 Task: Use Google Earth to find the Appalachian Trail and measure distances and areas around it.
Action: Mouse moved to (12, 91)
Screenshot: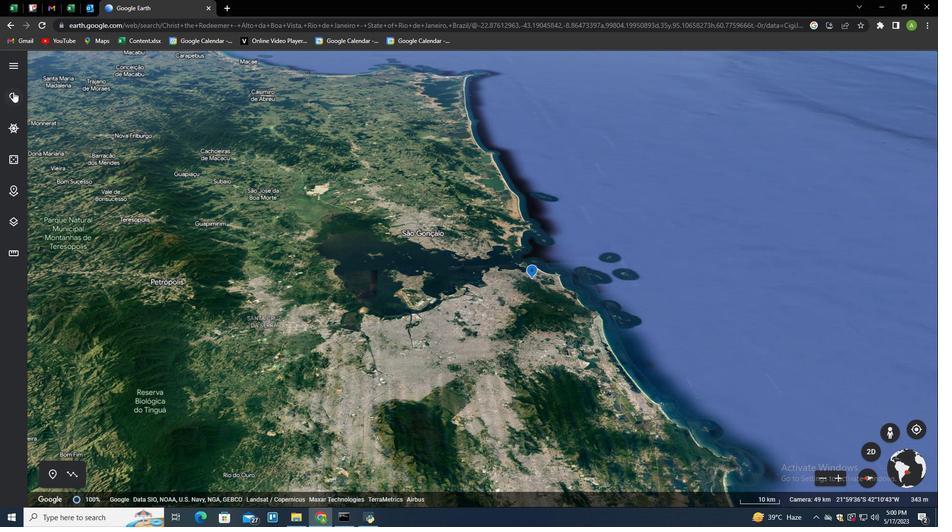 
Action: Mouse pressed left at (12, 91)
Screenshot: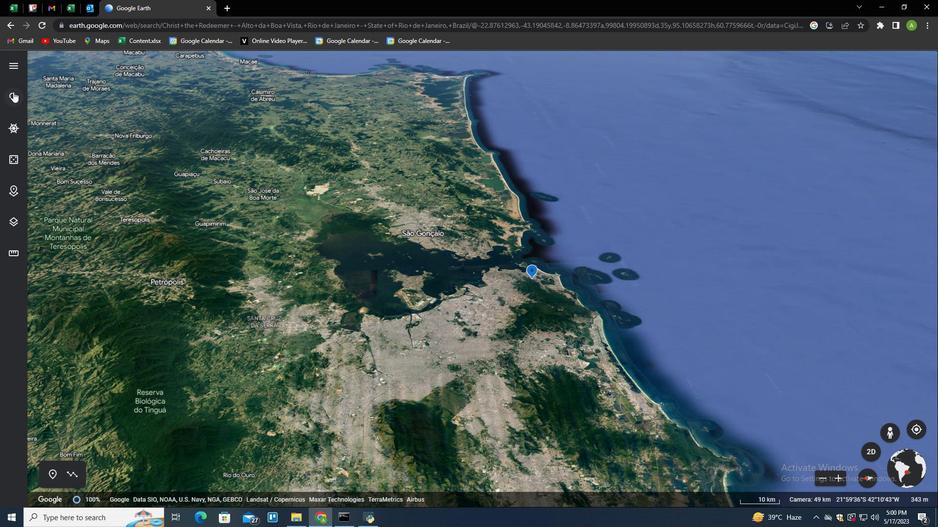 
Action: Mouse moved to (182, 66)
Screenshot: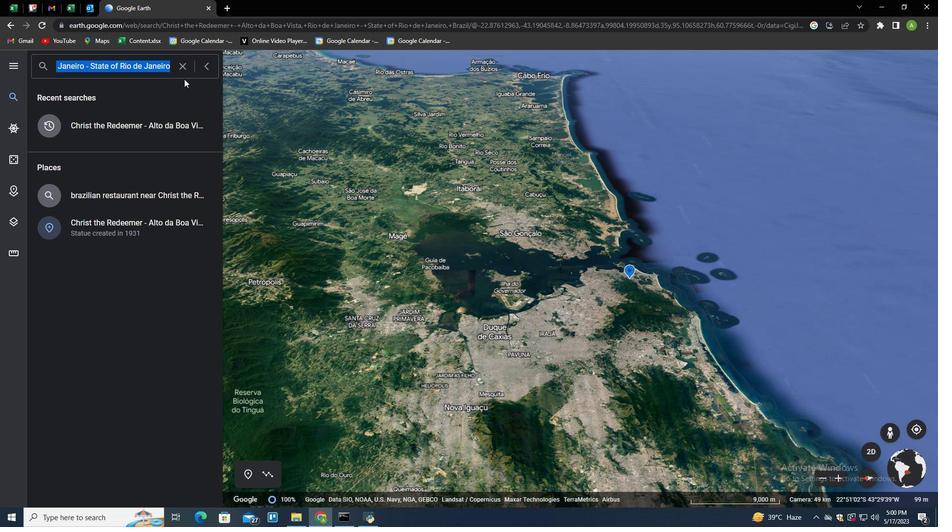 
Action: Mouse pressed left at (182, 66)
Screenshot: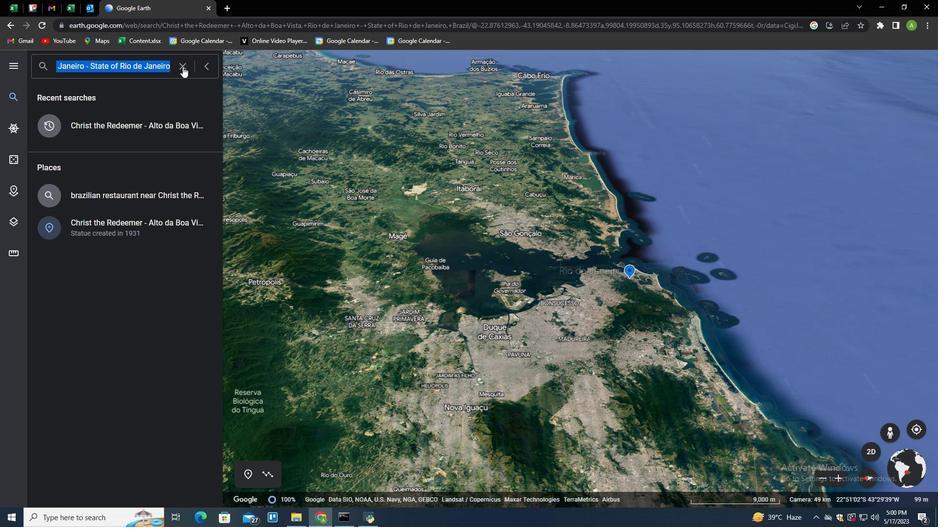
Action: Mouse moved to (162, 68)
Screenshot: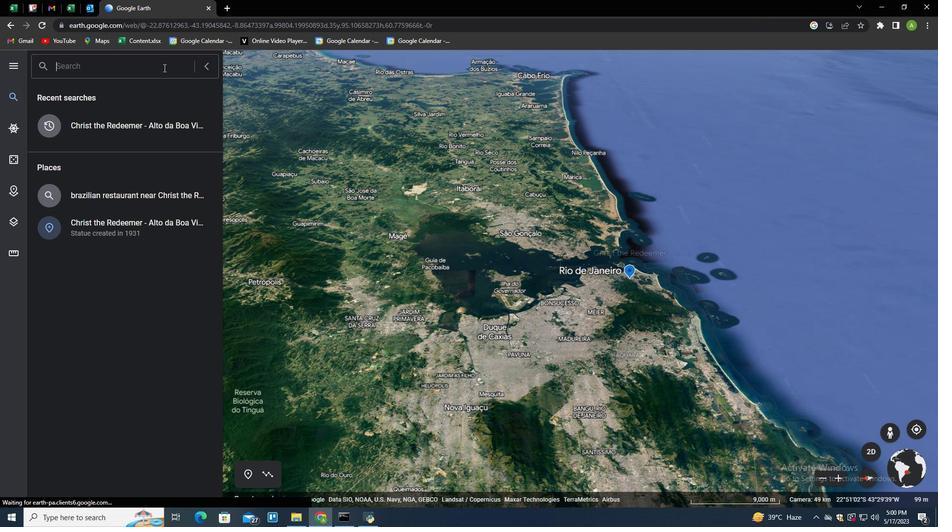 
Action: Mouse pressed left at (162, 68)
Screenshot: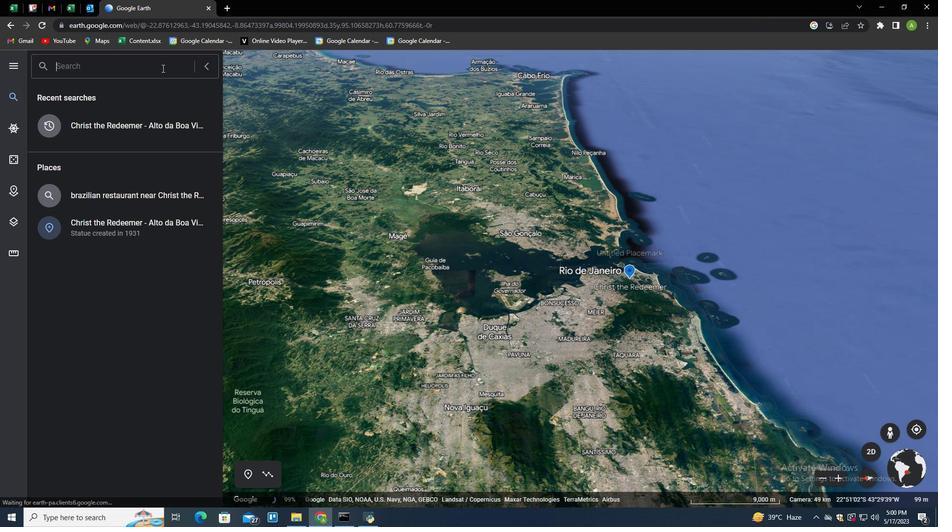 
Action: Key pressed <Key.shift>Appalachian<Key.space><Key.shift>Trail<Key.enter>
Screenshot: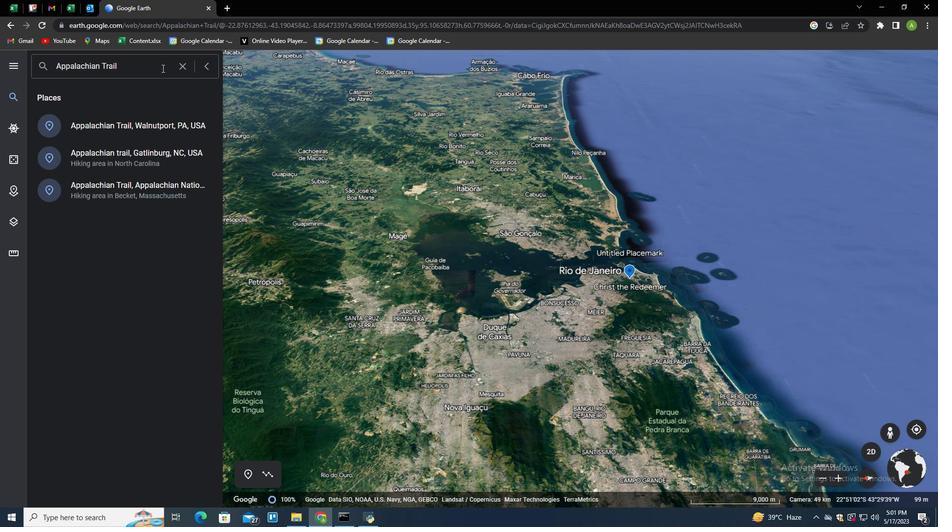 
Action: Mouse moved to (130, 159)
Screenshot: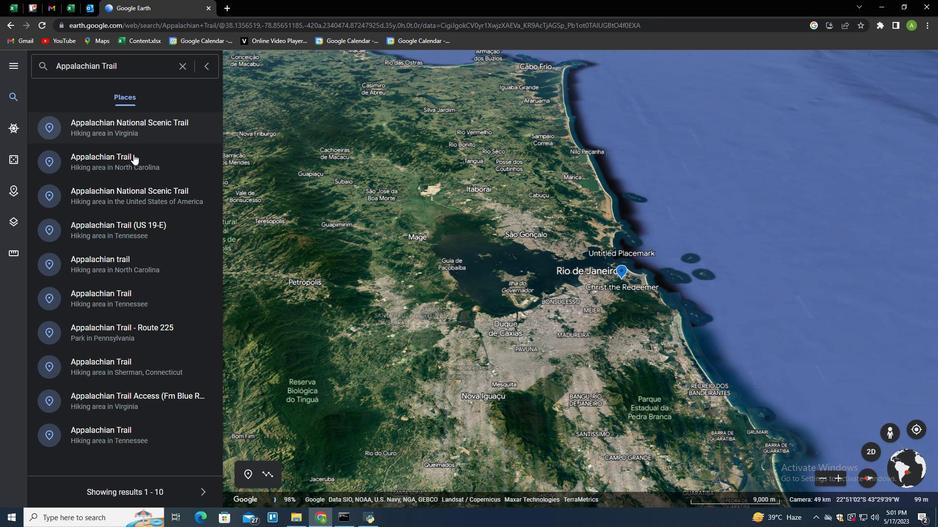 
Action: Mouse pressed left at (130, 159)
Screenshot: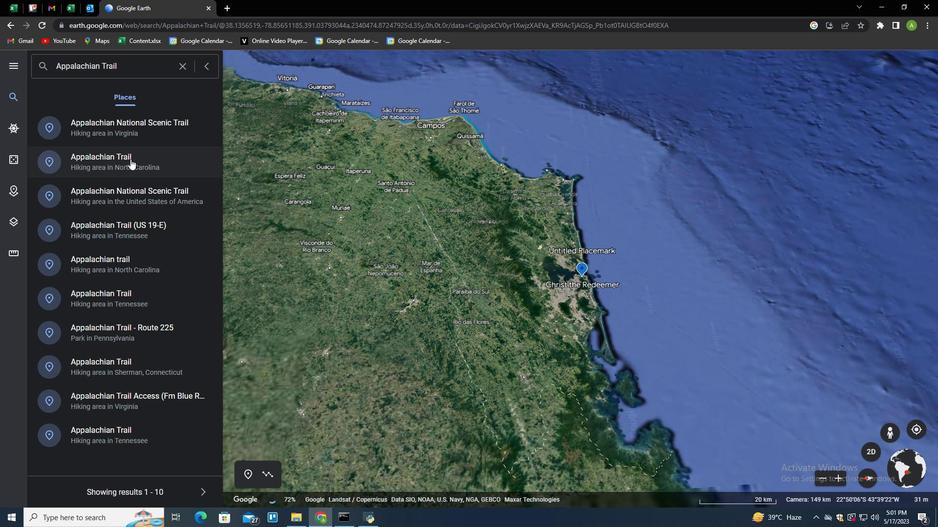 
Action: Mouse moved to (13, 252)
Screenshot: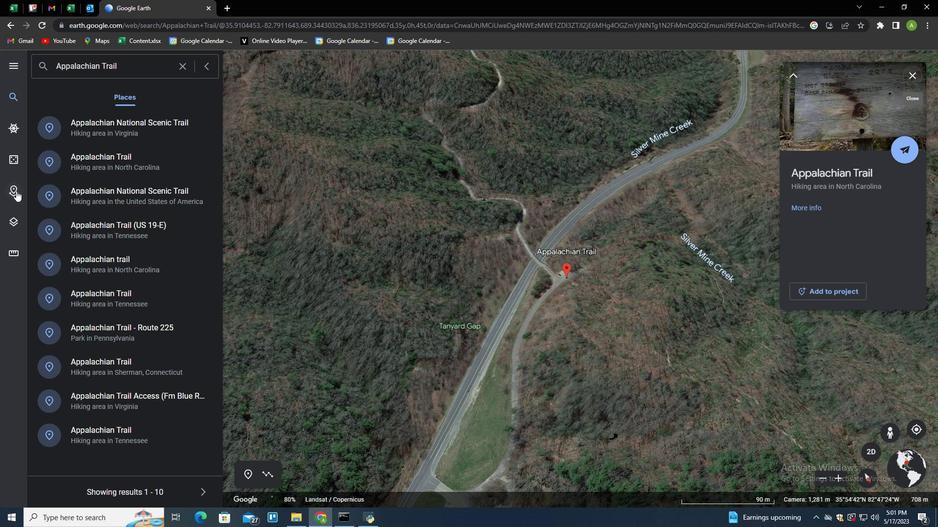 
Action: Mouse pressed left at (13, 252)
Screenshot: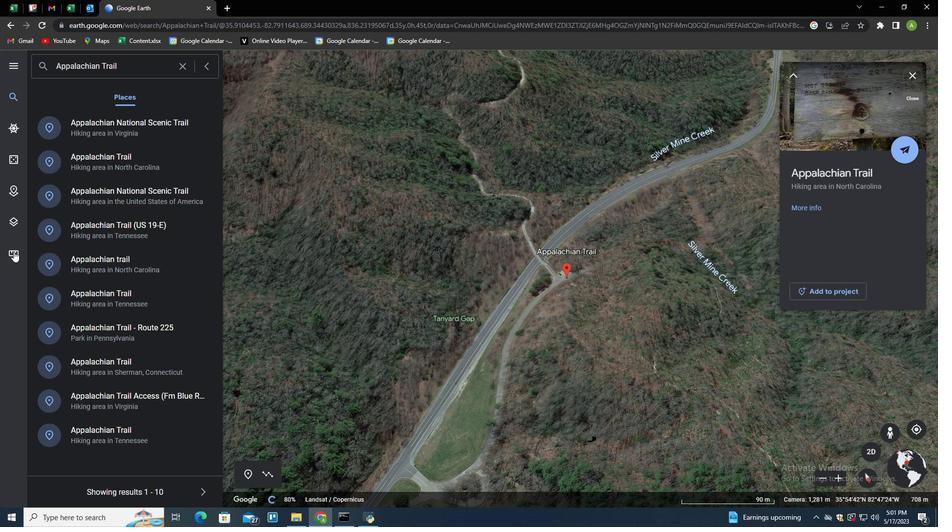 
Action: Mouse moved to (586, 298)
Screenshot: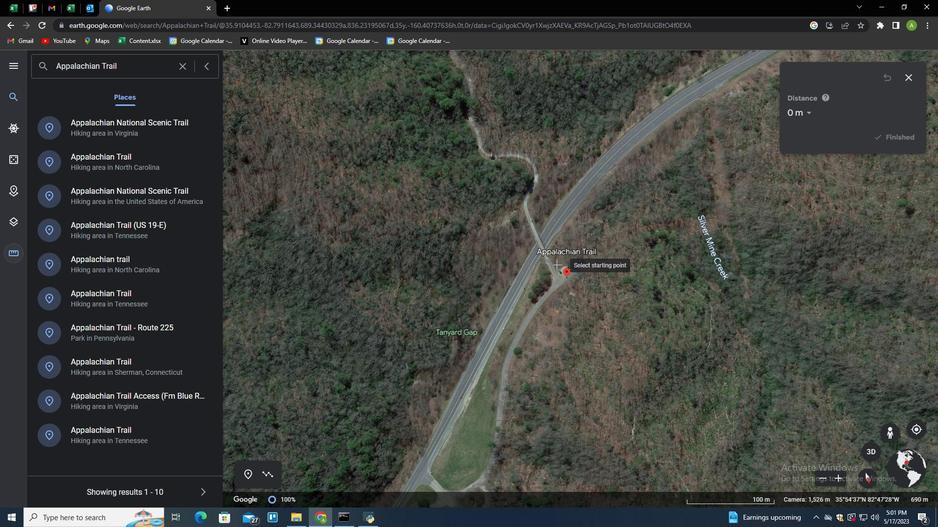 
Action: Mouse scrolled (586, 298) with delta (0, 0)
Screenshot: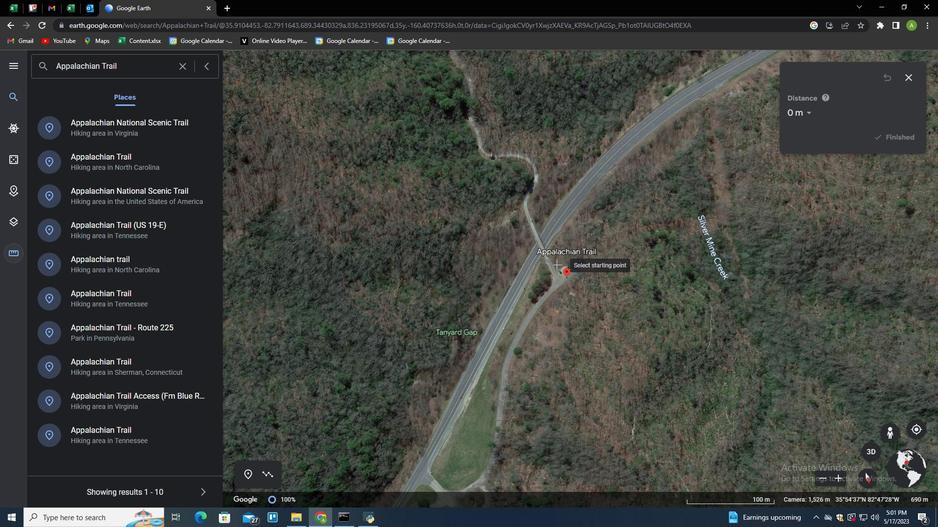 
Action: Mouse scrolled (586, 298) with delta (0, 0)
Screenshot: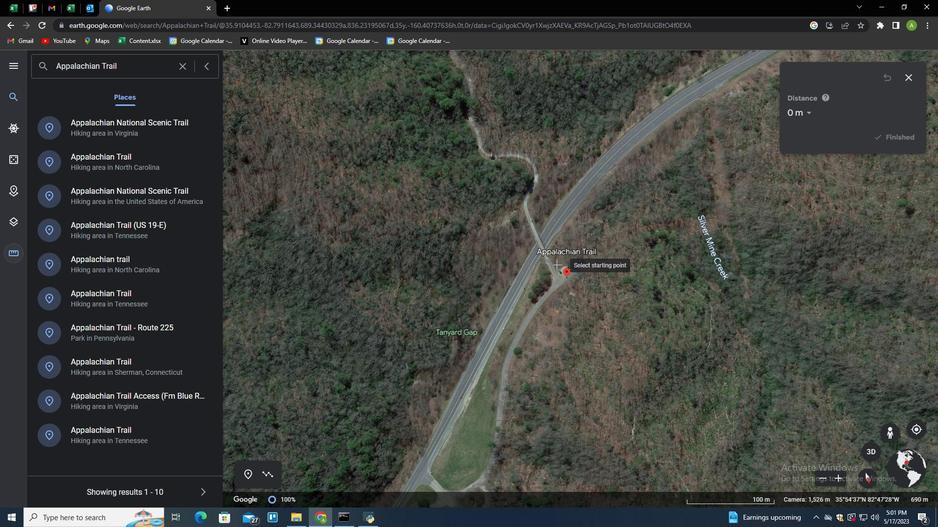 
Action: Mouse scrolled (586, 298) with delta (0, 0)
Screenshot: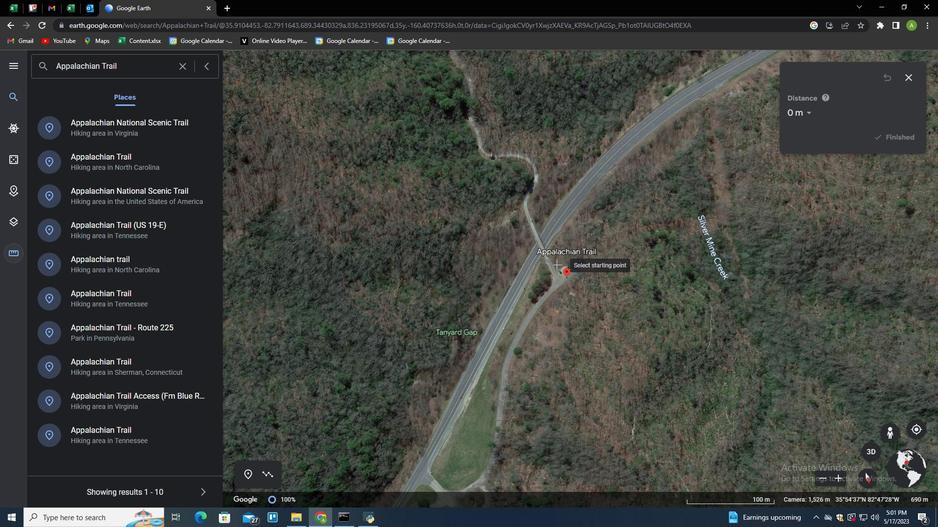
Action: Mouse scrolled (586, 298) with delta (0, 0)
Screenshot: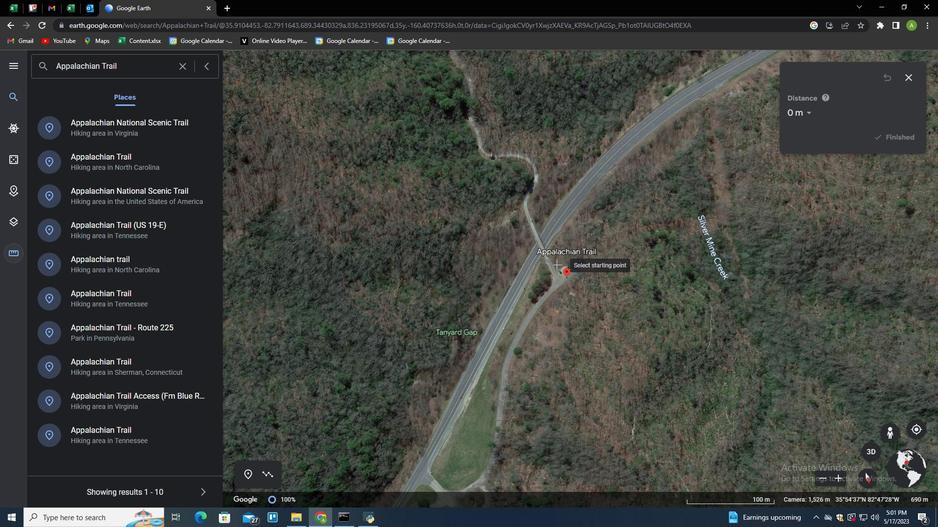 
Action: Mouse scrolled (586, 298) with delta (0, 0)
Screenshot: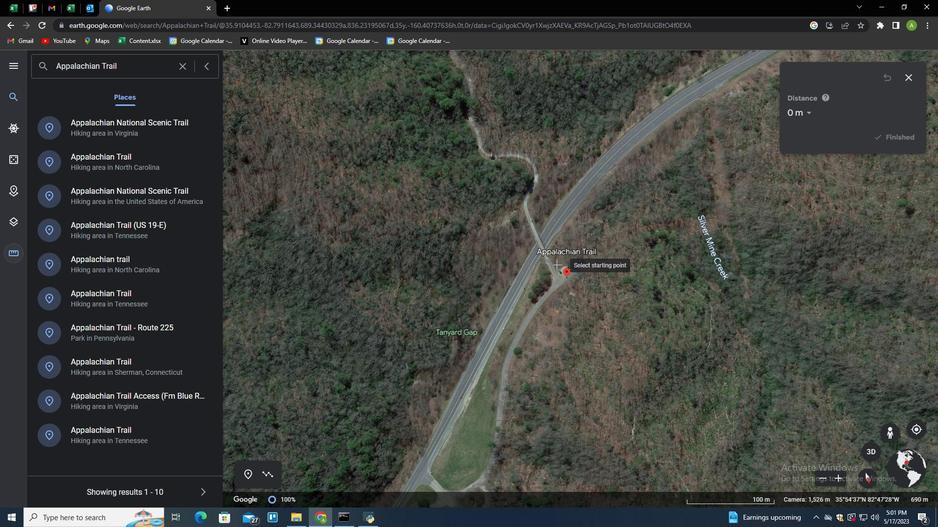
Action: Mouse scrolled (586, 298) with delta (0, 0)
Screenshot: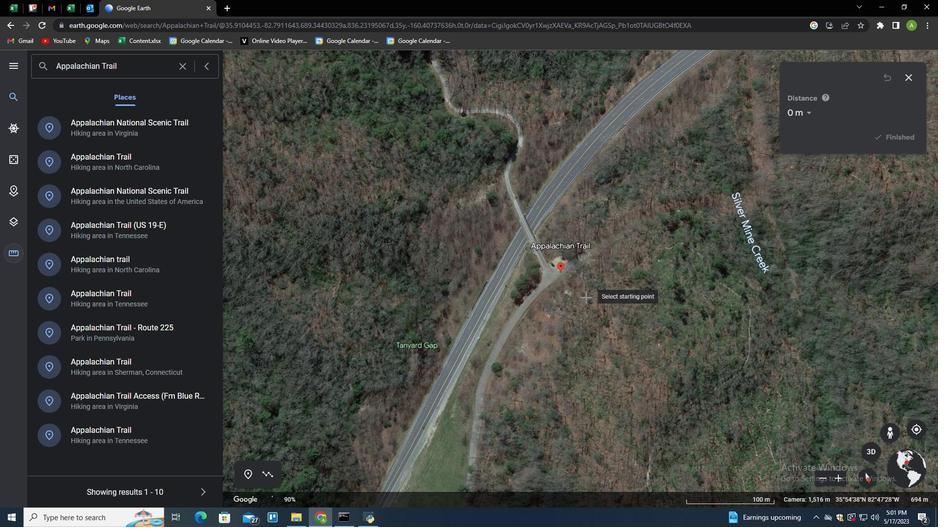 
Action: Mouse scrolled (586, 298) with delta (0, 0)
Screenshot: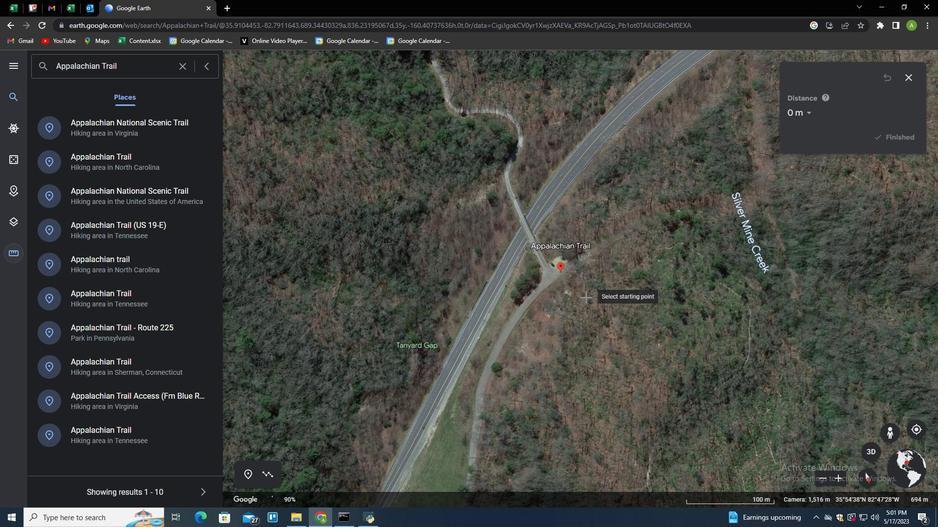 
Action: Mouse scrolled (586, 298) with delta (0, 0)
Screenshot: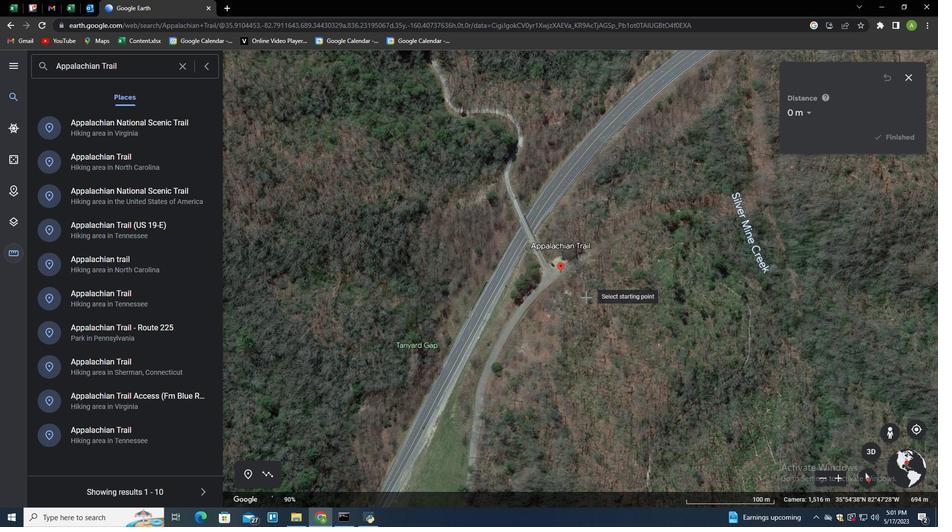 
Action: Mouse scrolled (586, 298) with delta (0, 0)
Screenshot: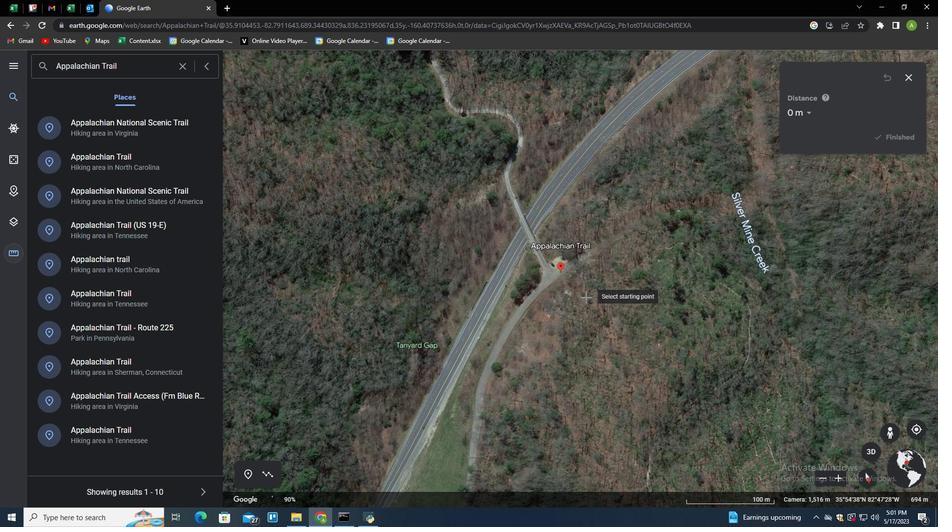 
Action: Mouse moved to (315, 88)
Screenshot: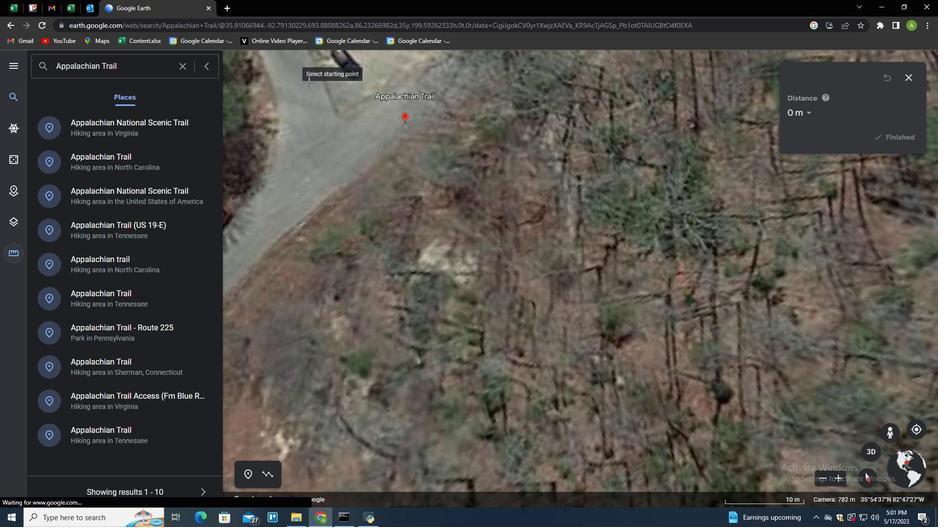 
Action: Mouse pressed left at (315, 88)
Screenshot: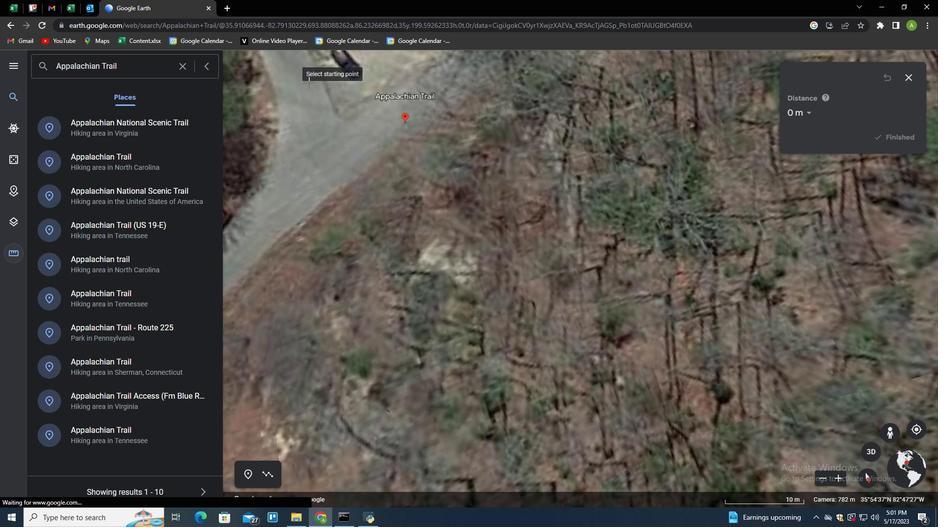 
Action: Mouse moved to (374, 207)
Screenshot: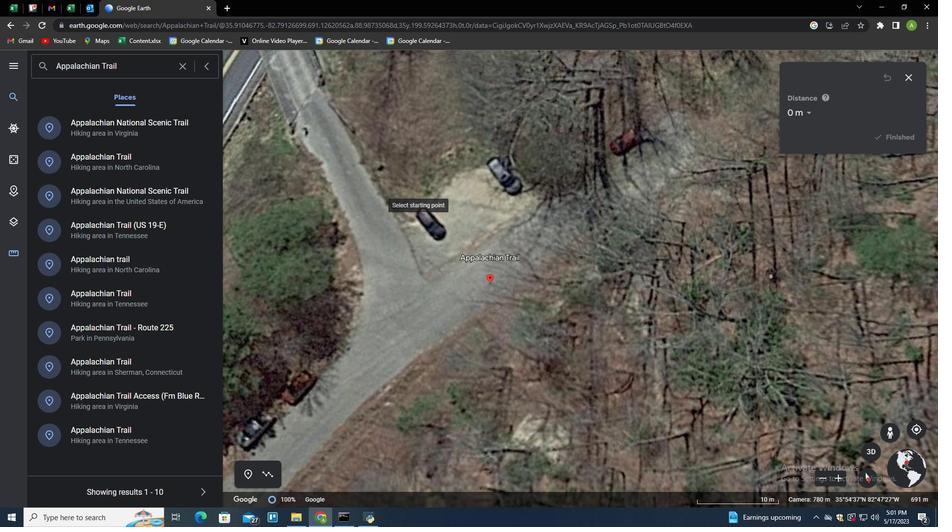 
Action: Mouse pressed left at (374, 207)
Screenshot: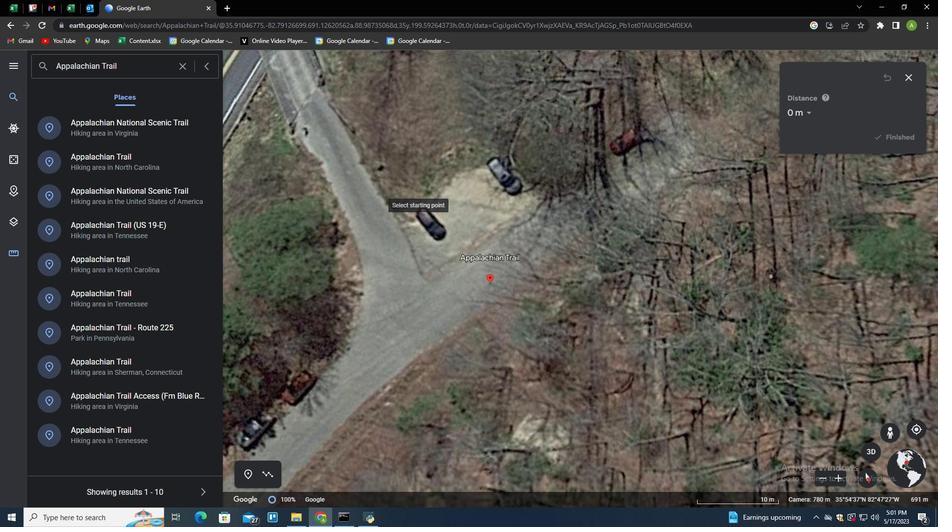 
Action: Mouse moved to (385, 347)
Screenshot: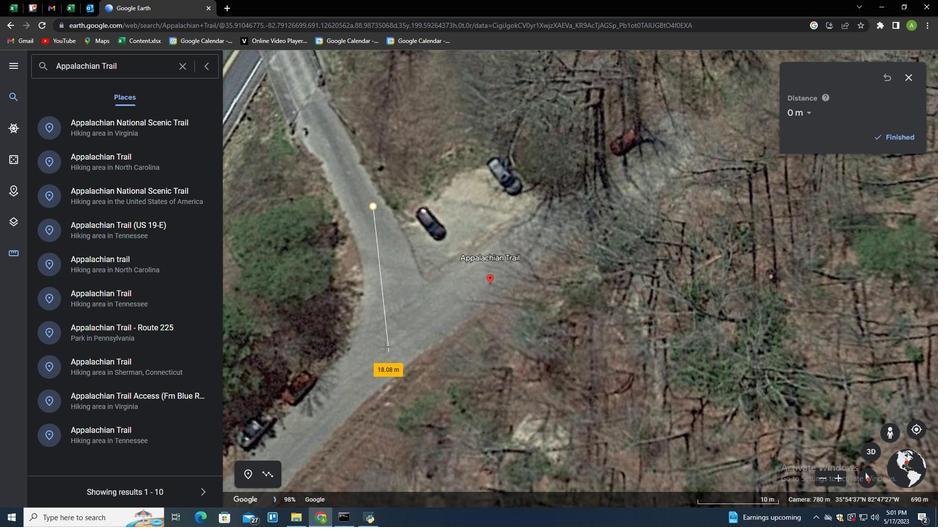 
Action: Mouse pressed left at (385, 347)
Screenshot: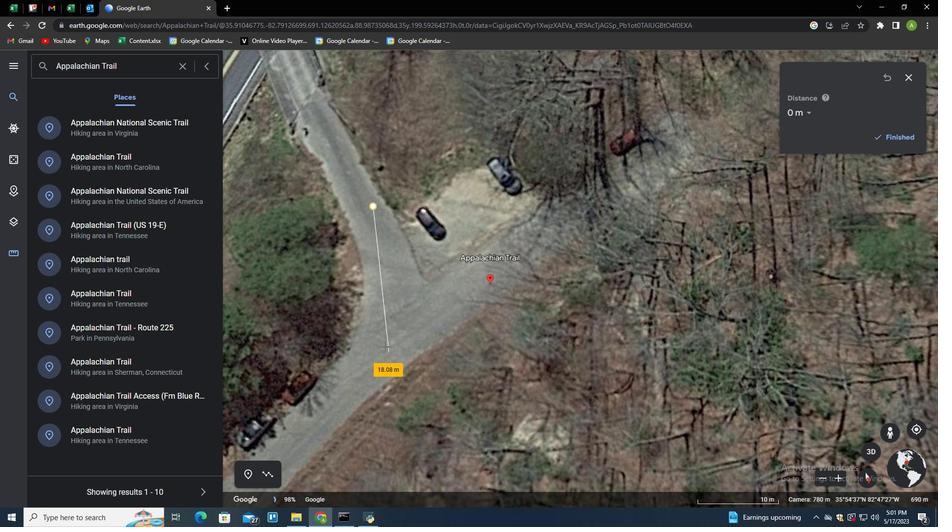 
Action: Mouse moved to (386, 344)
Screenshot: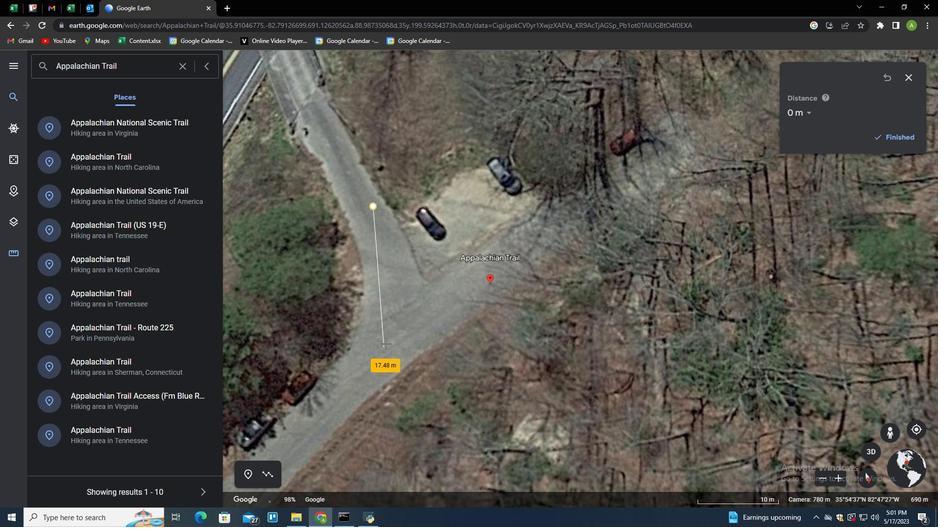 
Action: Mouse scrolled (386, 344) with delta (0, 0)
Screenshot: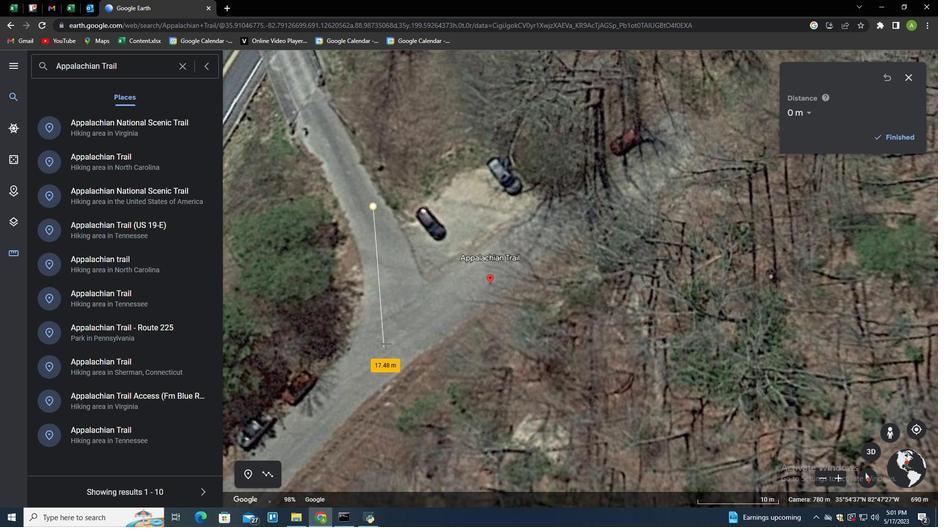 
Action: Mouse scrolled (386, 344) with delta (0, 0)
Screenshot: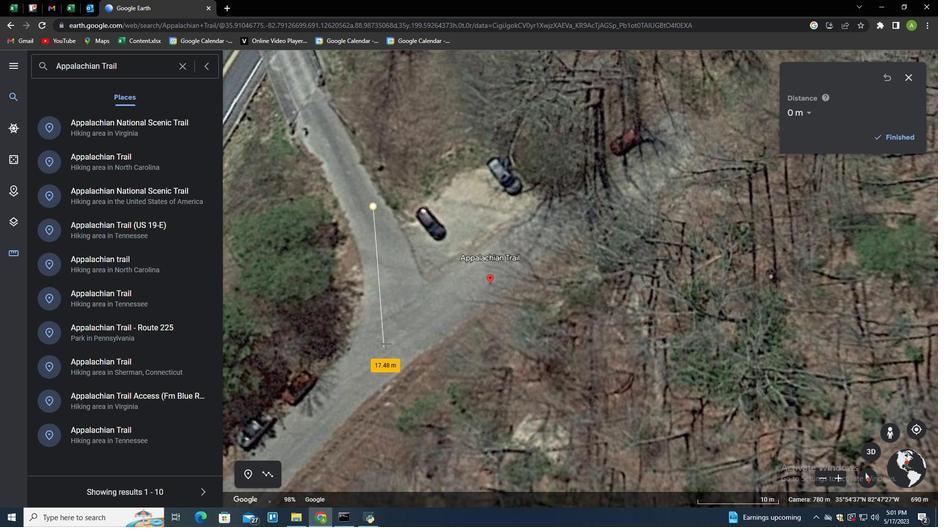 
Action: Mouse scrolled (386, 344) with delta (0, 0)
Screenshot: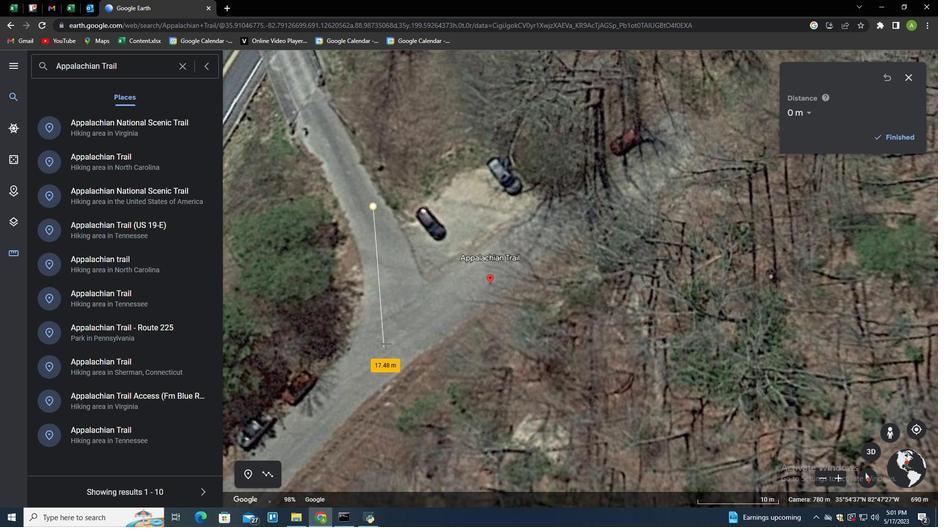 
Action: Mouse scrolled (386, 344) with delta (0, 0)
Screenshot: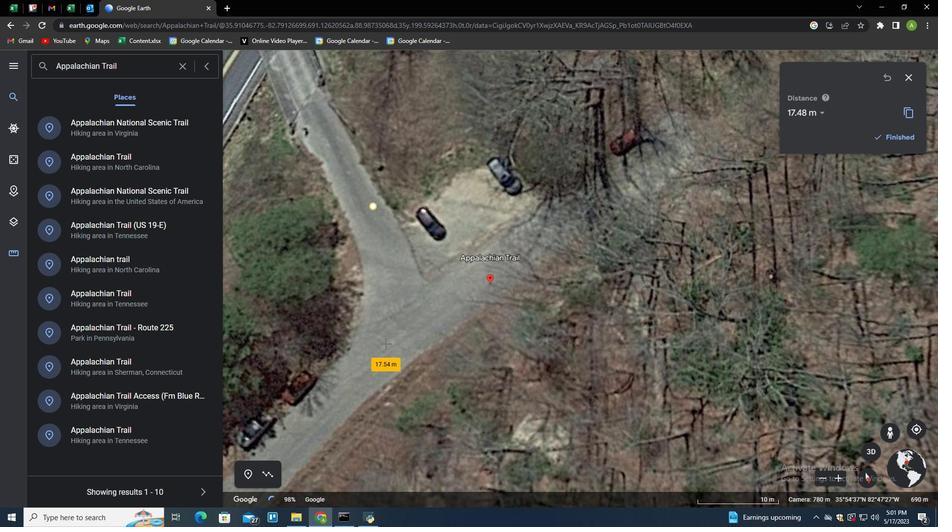 
Action: Mouse scrolled (386, 344) with delta (0, 0)
Screenshot: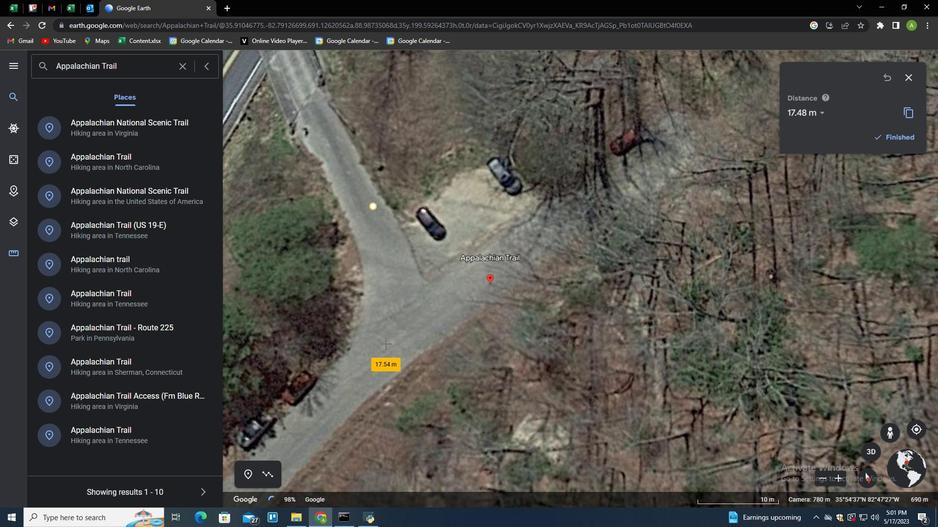 
Action: Mouse moved to (389, 333)
Screenshot: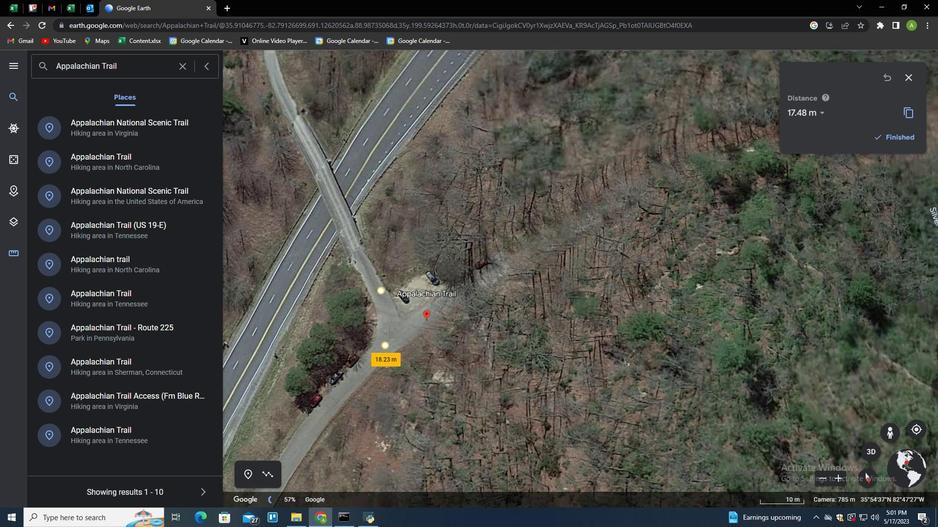 
Action: Mouse scrolled (389, 332) with delta (0, 0)
Screenshot: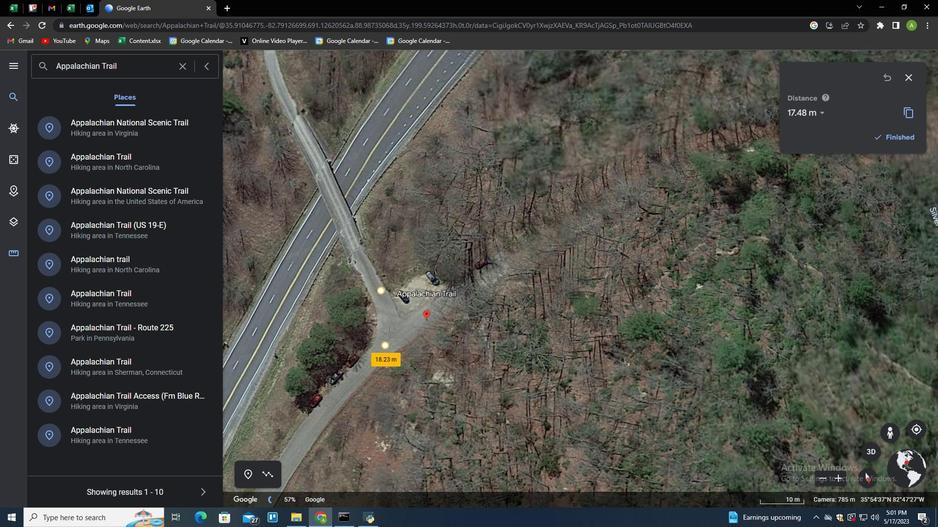 
Action: Mouse scrolled (389, 332) with delta (0, 0)
Screenshot: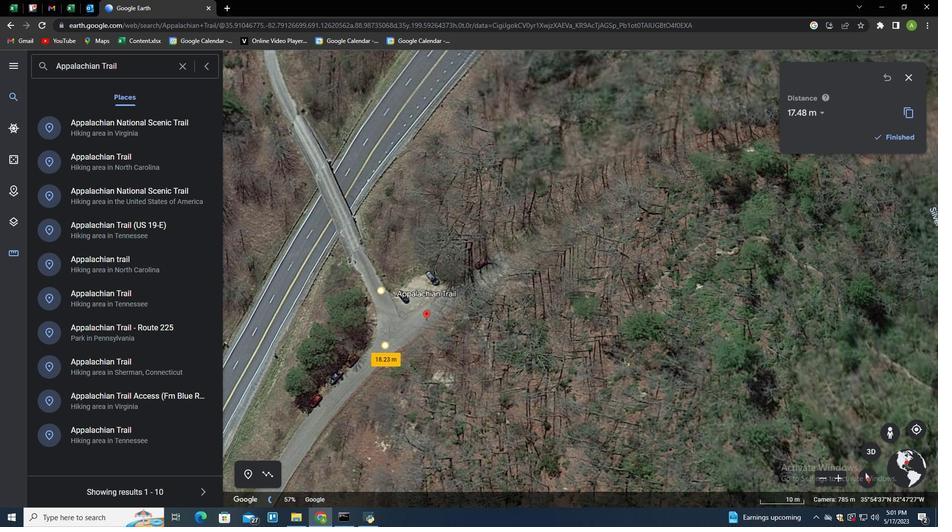 
Action: Mouse scrolled (389, 332) with delta (0, 0)
Screenshot: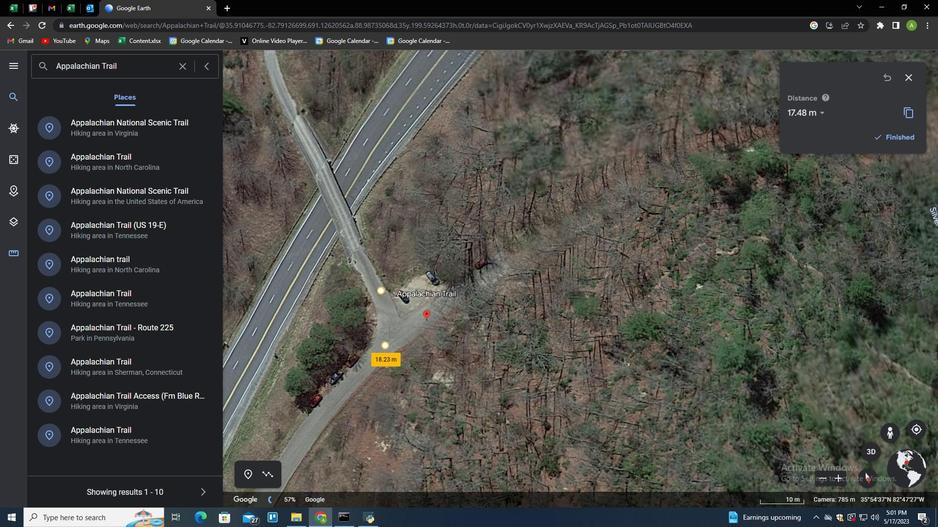 
Action: Mouse moved to (390, 331)
Screenshot: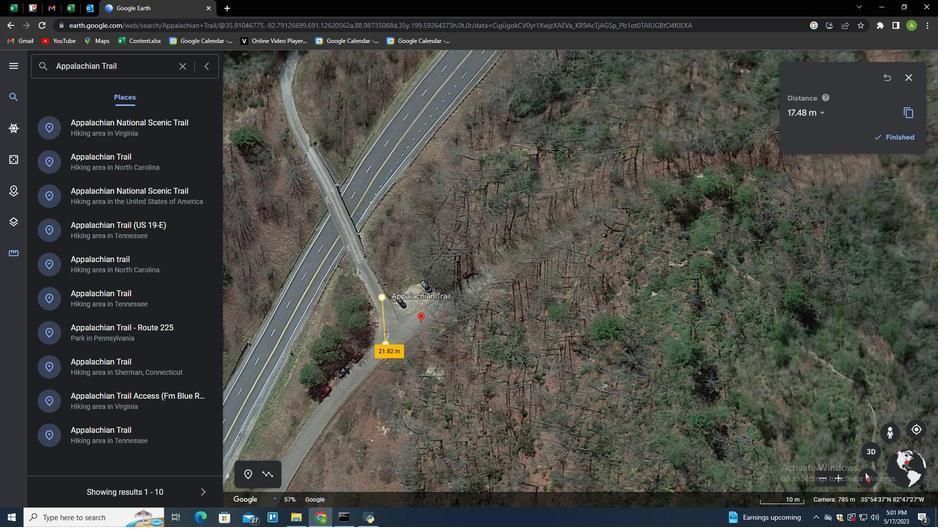 
Action: Mouse scrolled (390, 330) with delta (0, 0)
Screenshot: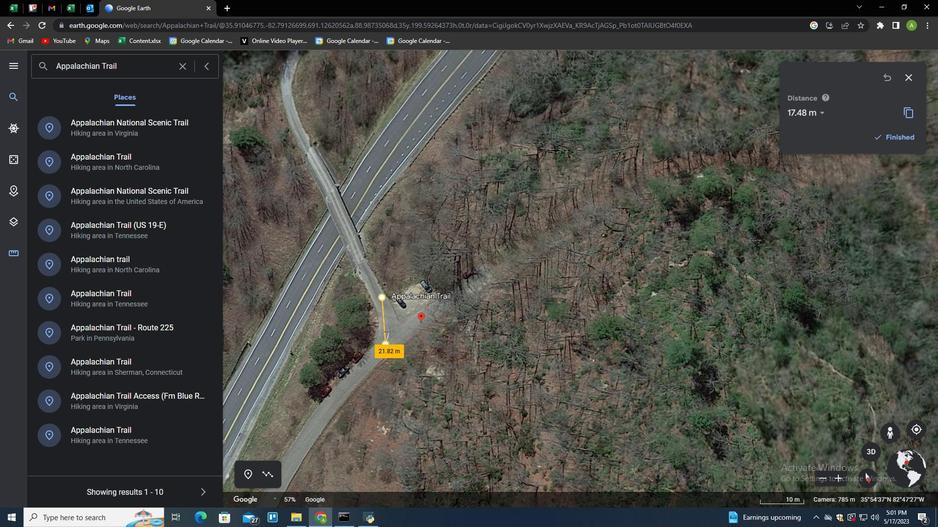 
Action: Mouse scrolled (390, 330) with delta (0, 0)
Screenshot: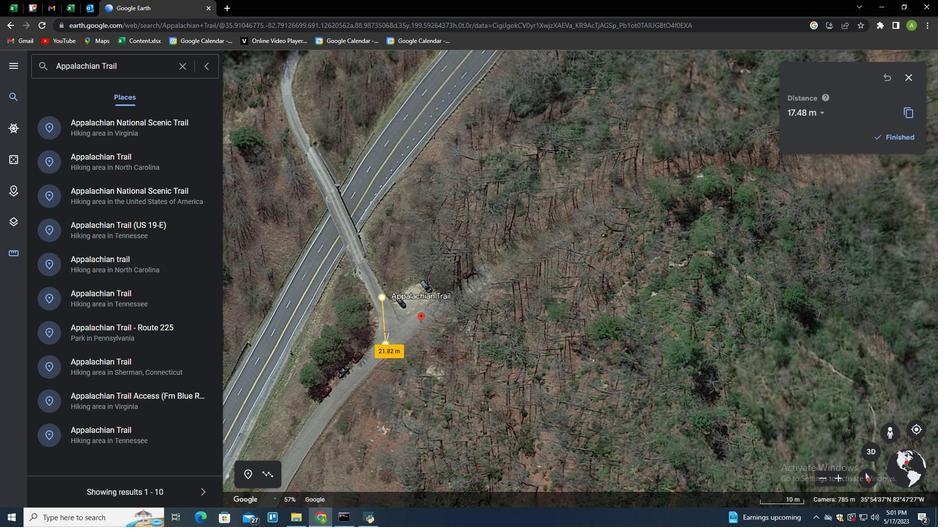 
Action: Mouse scrolled (390, 330) with delta (0, 0)
Screenshot: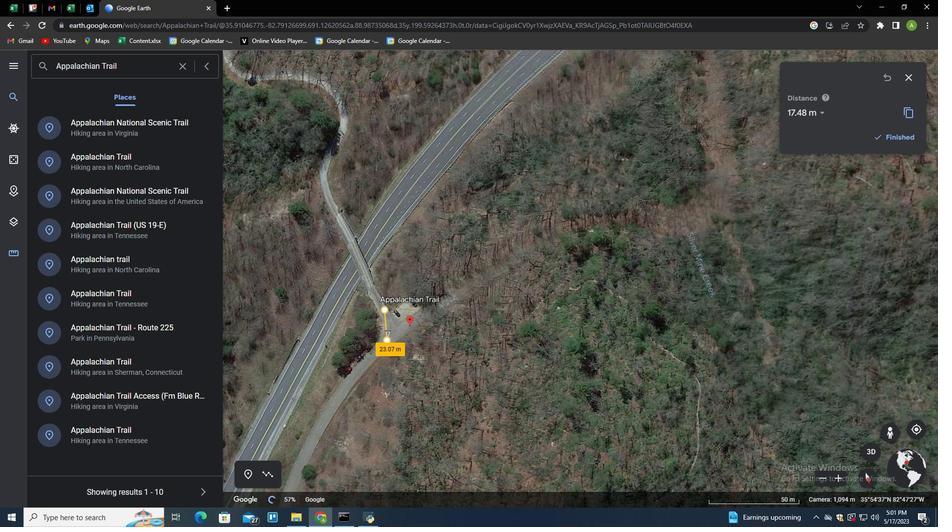 
Action: Mouse moved to (356, 380)
Screenshot: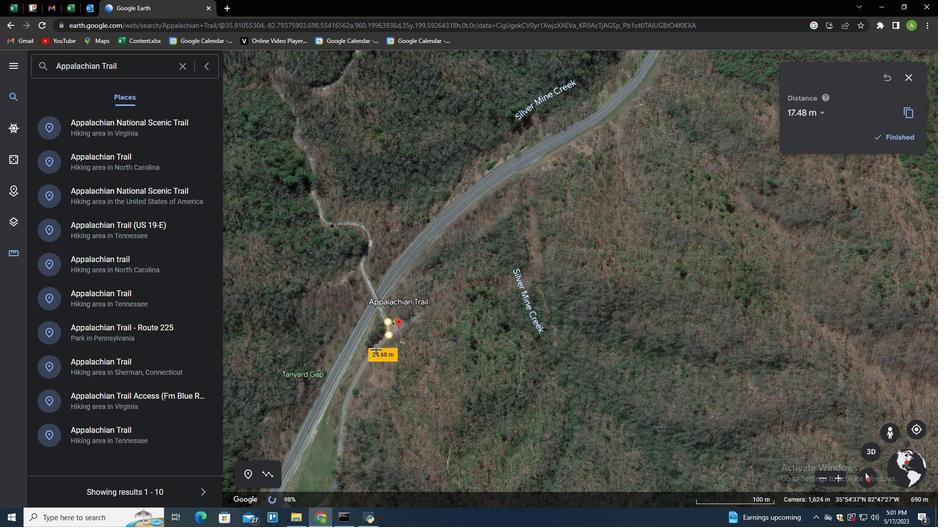 
Action: Mouse pressed left at (356, 380)
Screenshot: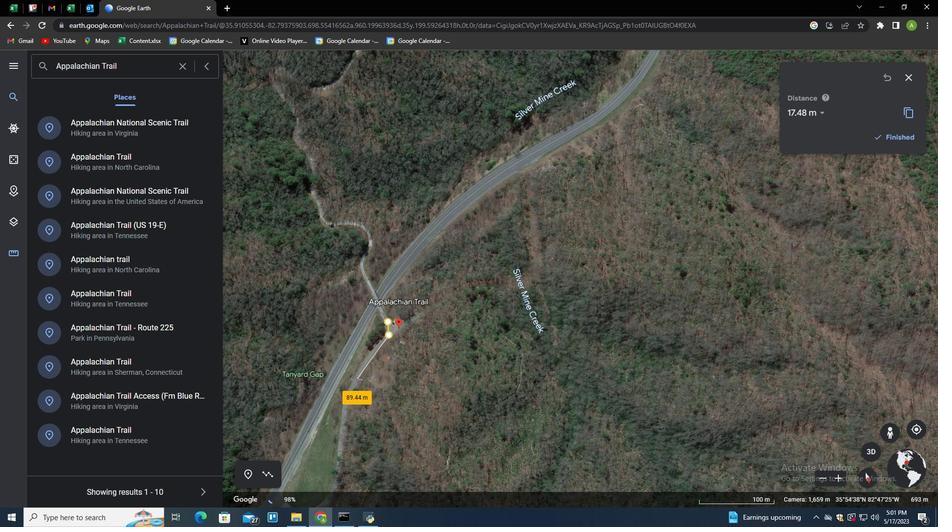 
Action: Mouse moved to (450, 476)
Screenshot: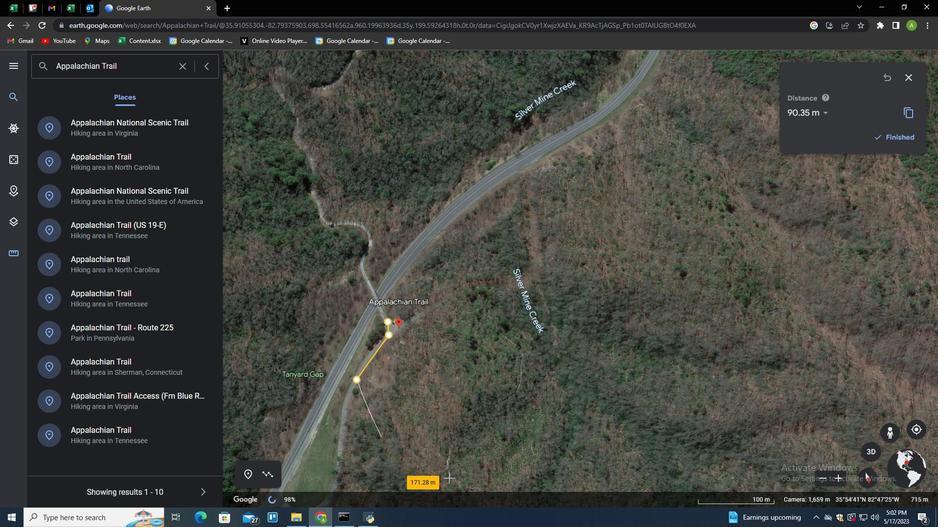 
Action: Mouse pressed left at (450, 476)
Screenshot: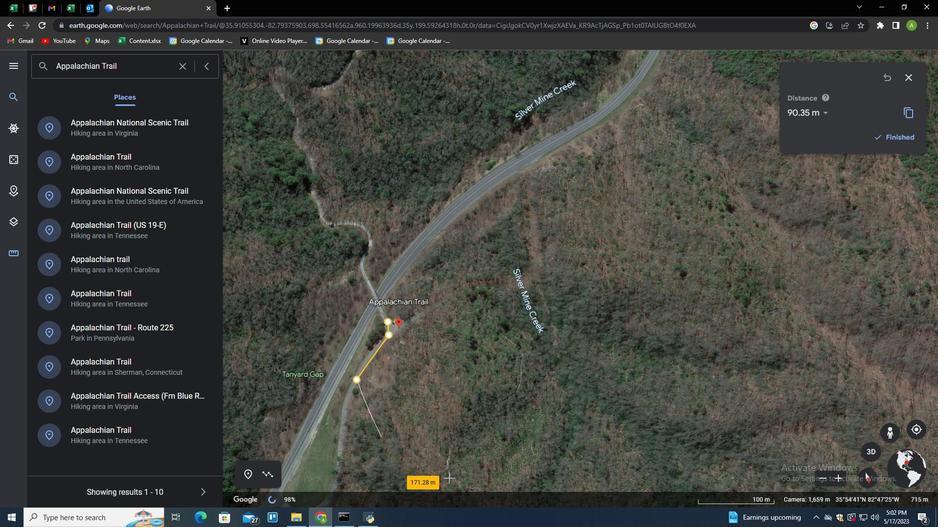 
Action: Mouse moved to (555, 389)
Screenshot: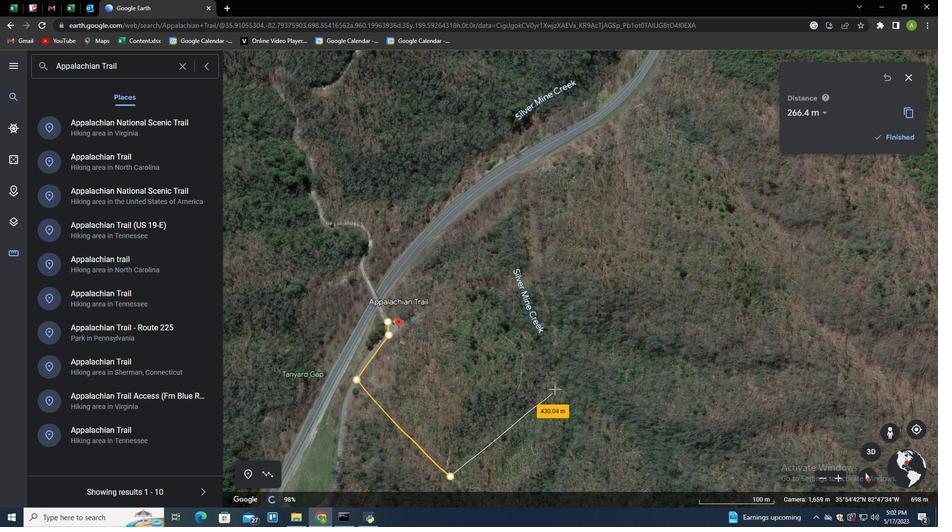 
Action: Mouse pressed left at (555, 389)
Screenshot: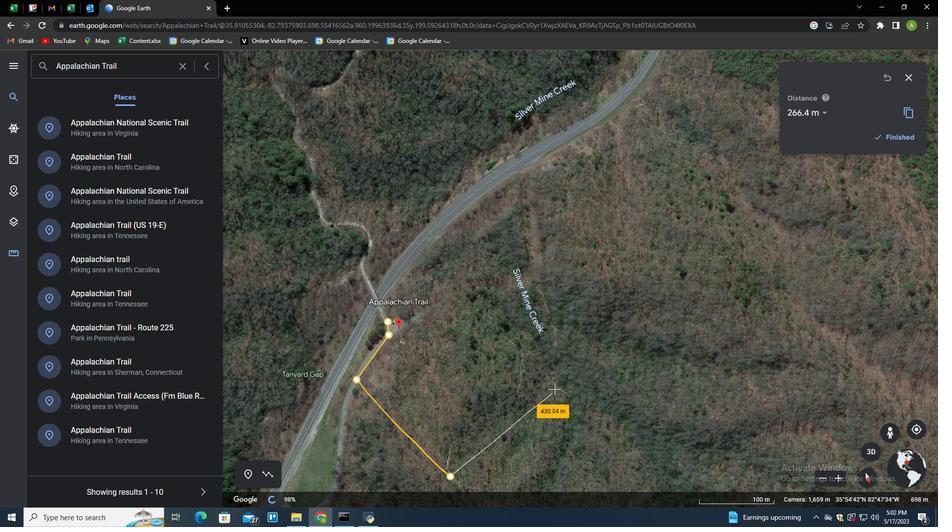 
Action: Mouse moved to (486, 282)
Screenshot: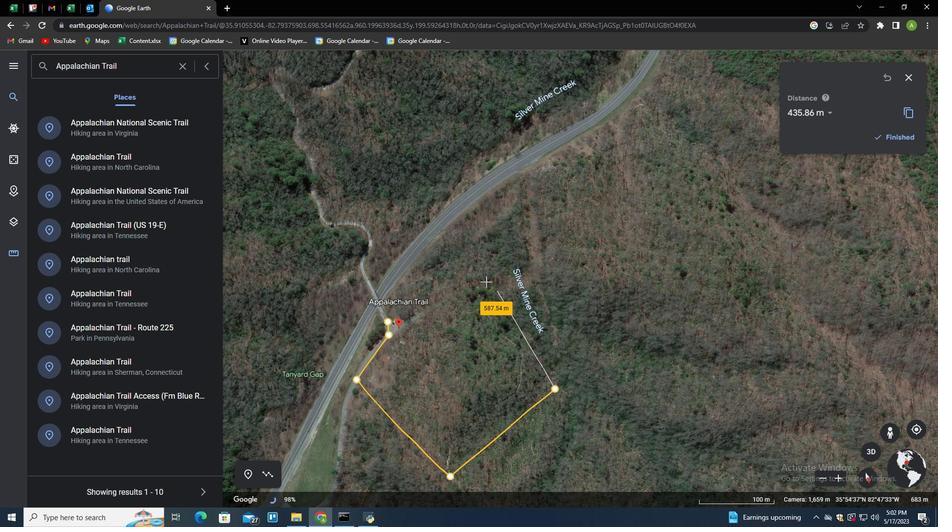 
Action: Mouse pressed left at (486, 282)
Screenshot: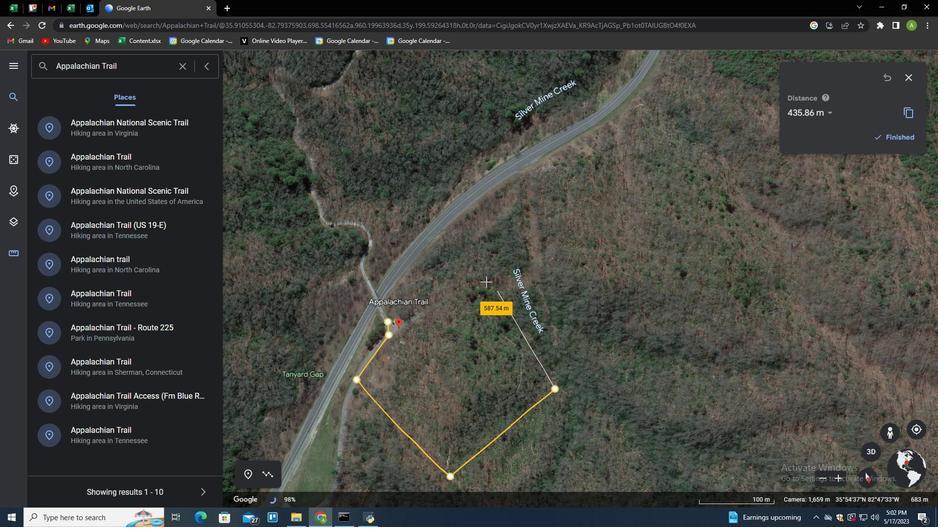 
Action: Mouse moved to (403, 324)
Screenshot: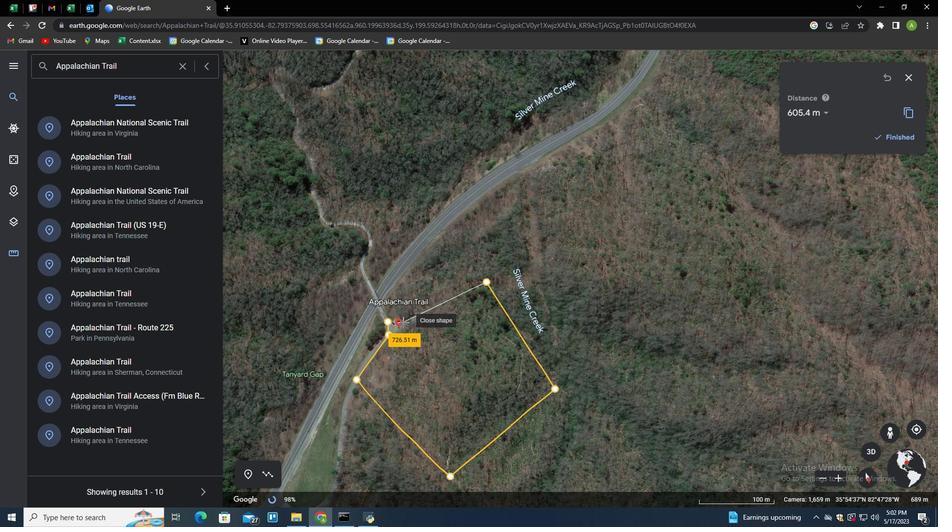 
Action: Mouse pressed left at (403, 324)
Screenshot: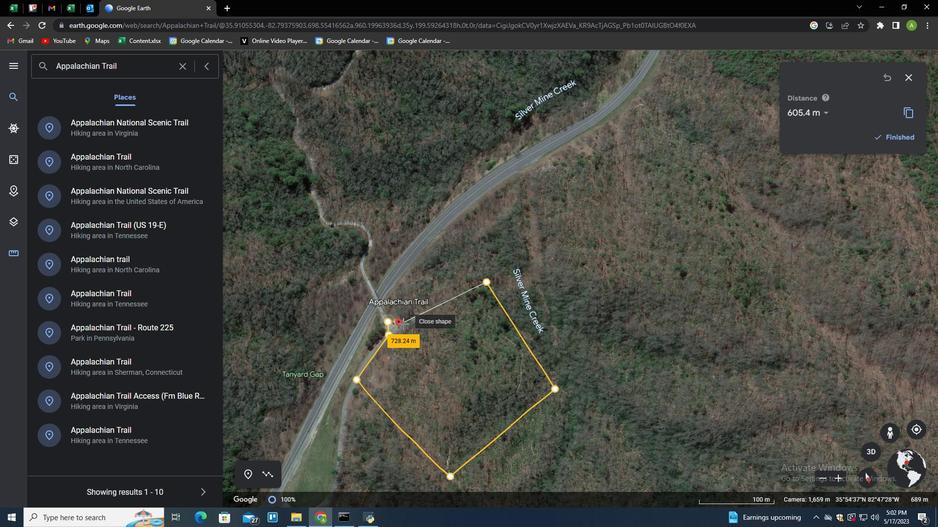 
Action: Mouse moved to (386, 318)
Screenshot: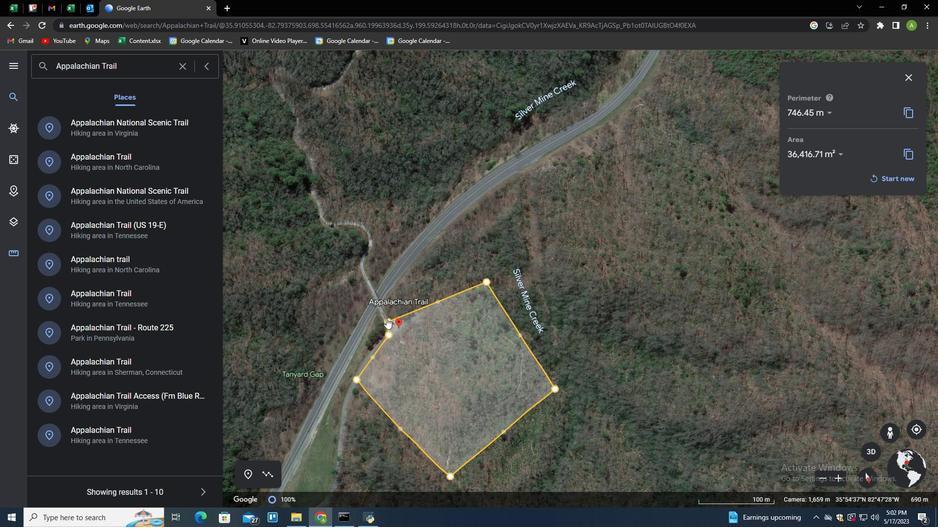 
Action: Mouse pressed left at (386, 318)
Screenshot: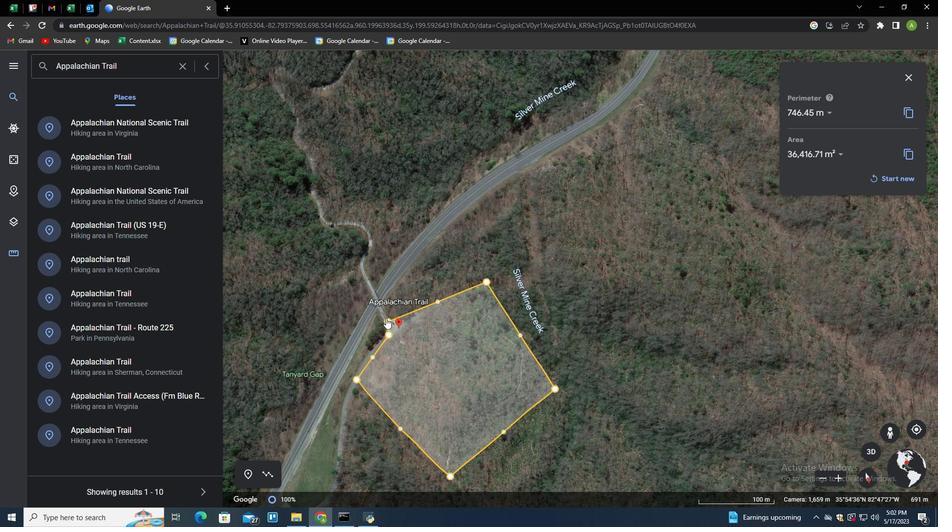 
Action: Mouse moved to (840, 217)
Screenshot: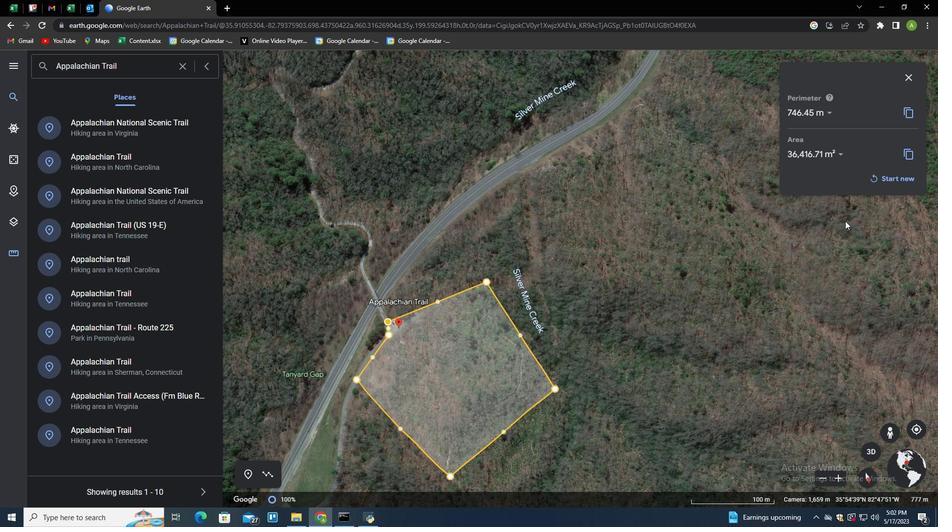 
